 Task: Compose an email to rebecca987@gmail.com expressing admiration for her podcast and collaboration, and propose being a guest to discuss link building and email outreach.
Action: Mouse moved to (48, 92)
Screenshot: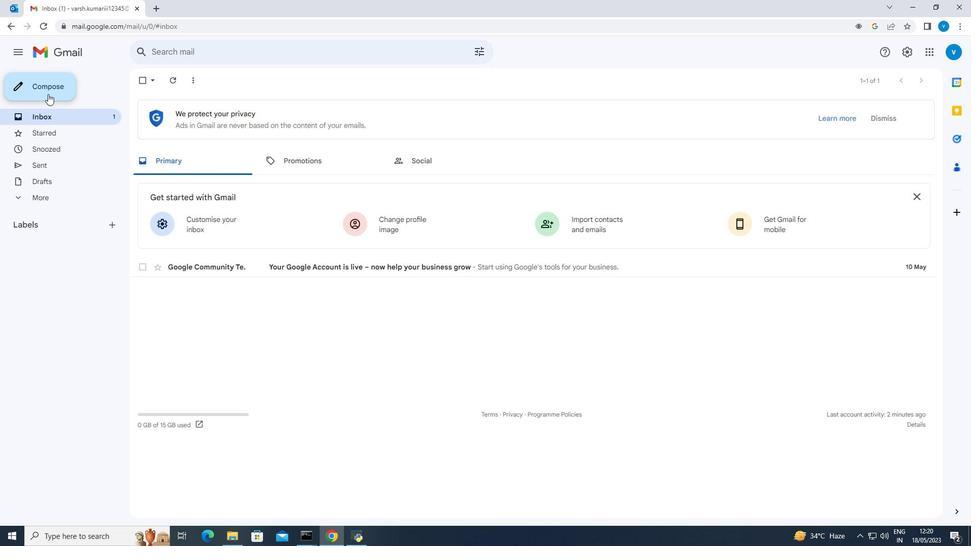 
Action: Mouse pressed left at (48, 92)
Screenshot: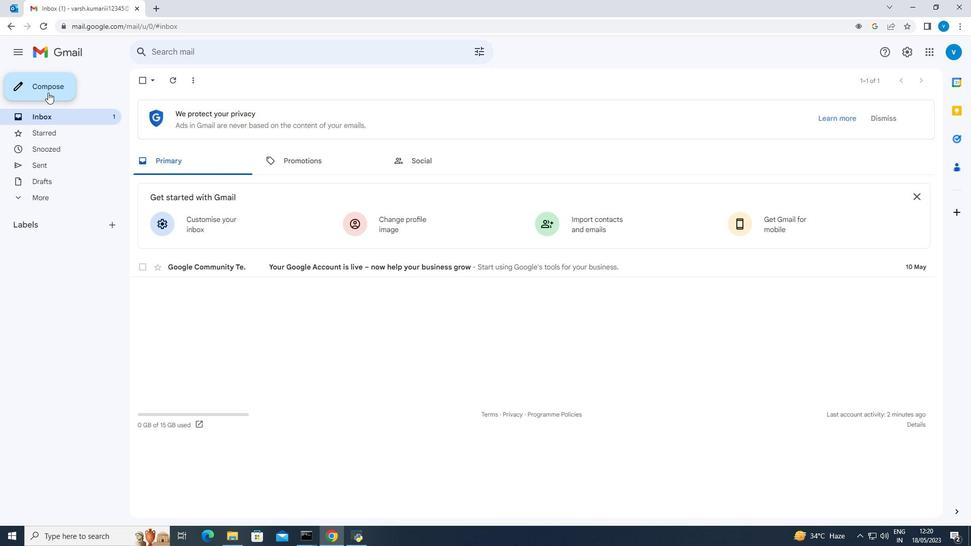 
Action: Mouse moved to (661, 243)
Screenshot: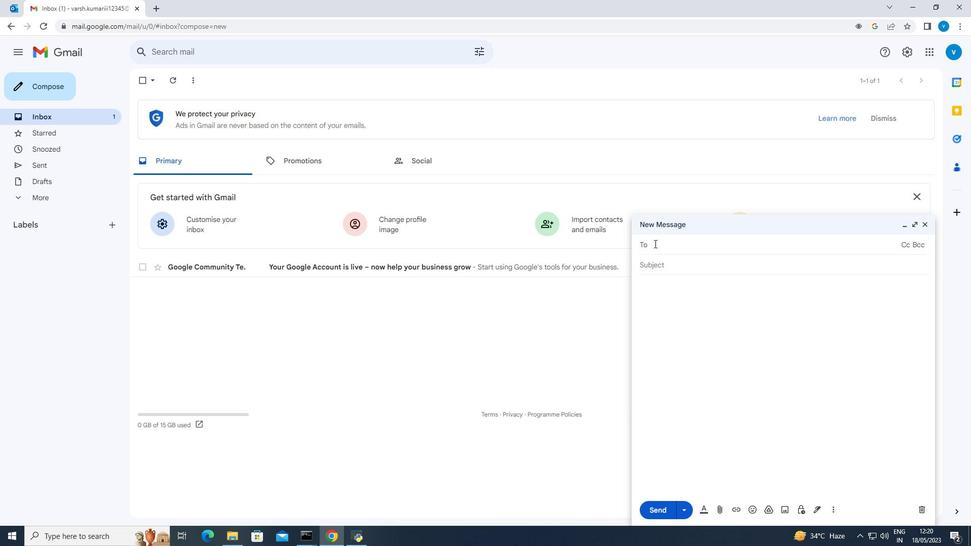 
Action: Mouse pressed left at (661, 243)
Screenshot: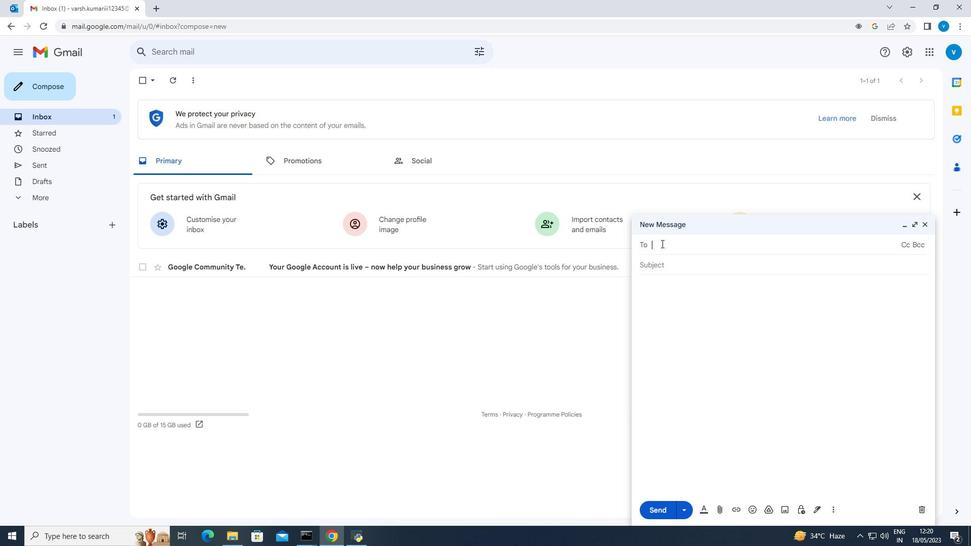 
Action: Mouse moved to (661, 243)
Screenshot: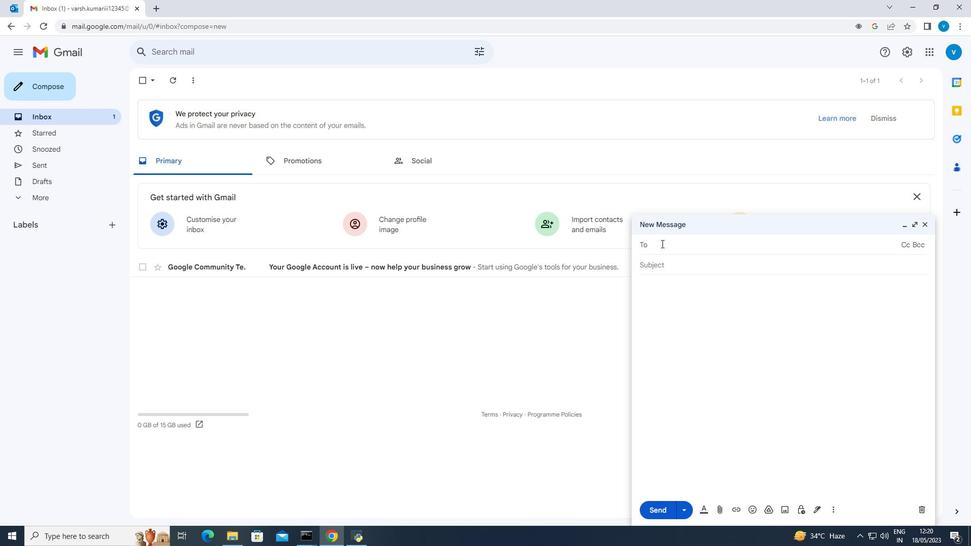 
Action: Key pressed rebecca987<Key.shift>@gmail.com
Screenshot: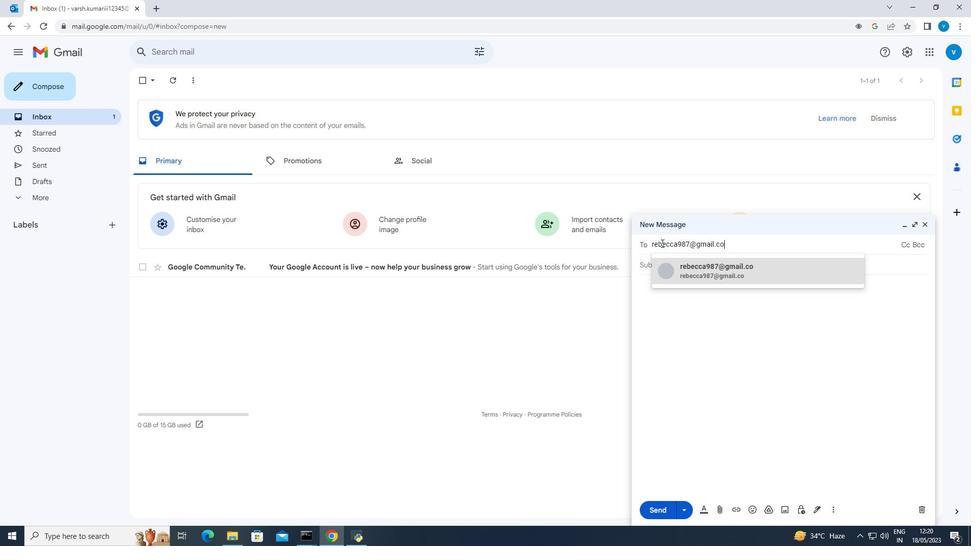 
Action: Mouse moved to (711, 276)
Screenshot: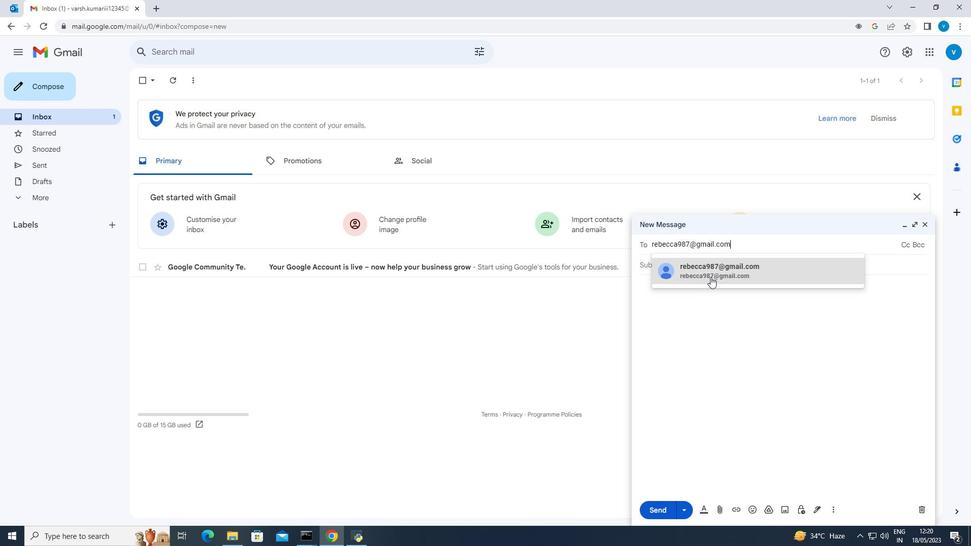 
Action: Mouse pressed left at (711, 276)
Screenshot: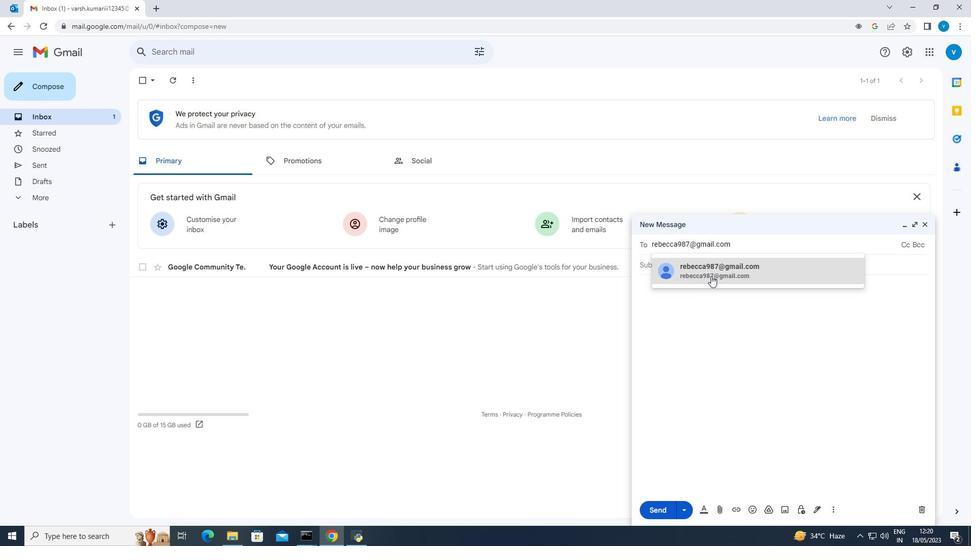 
Action: Mouse moved to (712, 273)
Screenshot: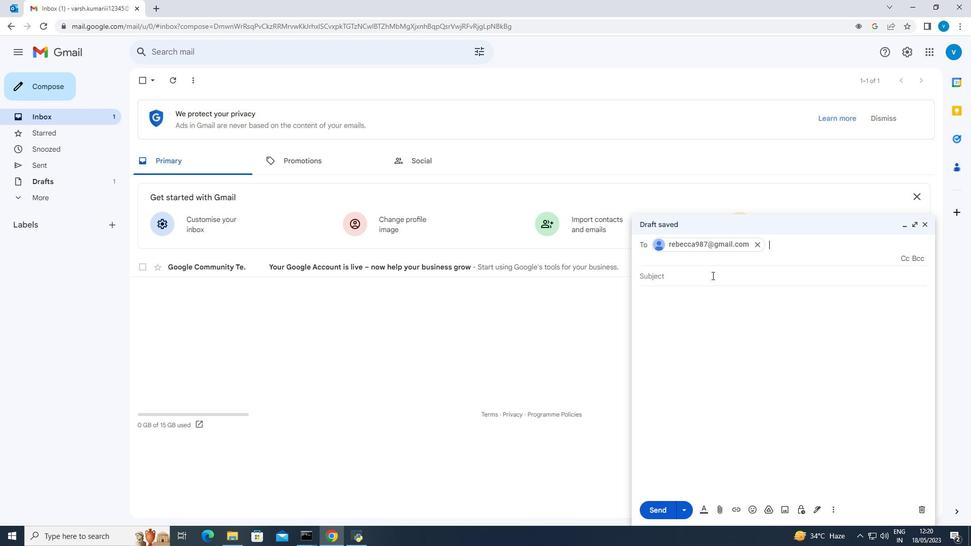 
Action: Mouse pressed left at (712, 273)
Screenshot: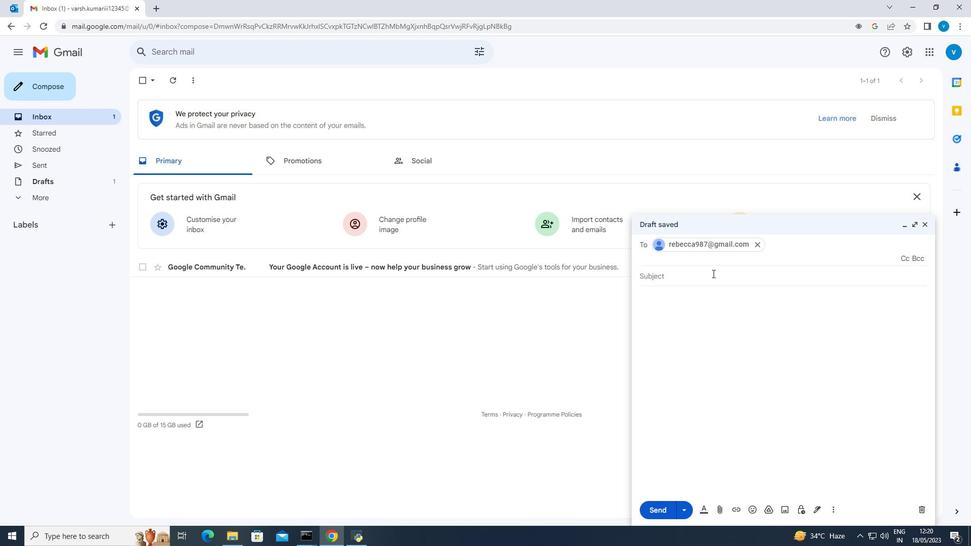 
Action: Key pressed <Key.shift><Key.shift><Key.shift><Key.shift><Key.shift><Key.shift><Key.shift>Rebecca,<Key.space><Key.shift>Ilo<Key.backspace><Key.backspace>ove<Key.space>what<Key.space>you're<Key.space>doing<Key.space>wit<Key.backspace><Key.backspace><Key.backspace><Key.space>and<Key.space>loved<Key.space>your<Key.space>collaboration.
Screenshot: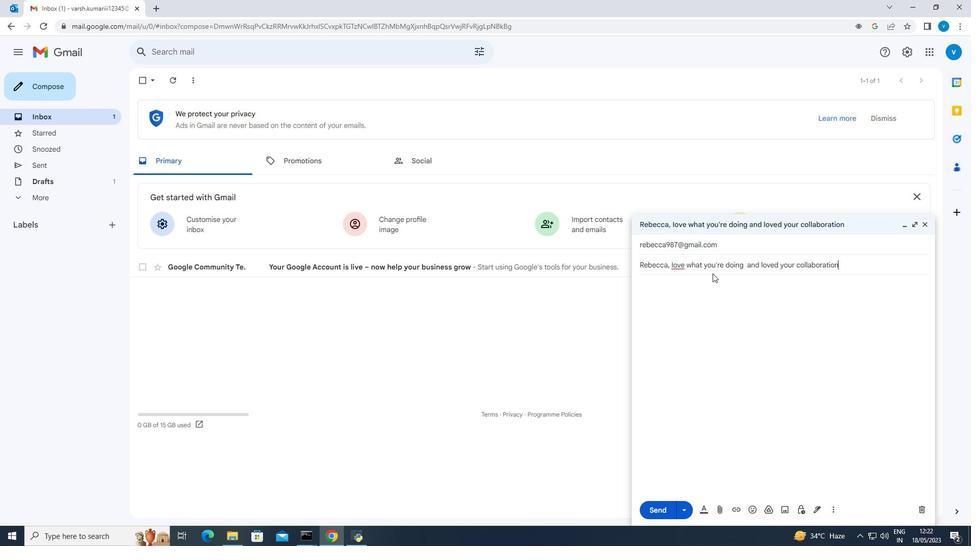 
Action: Mouse moved to (707, 332)
Screenshot: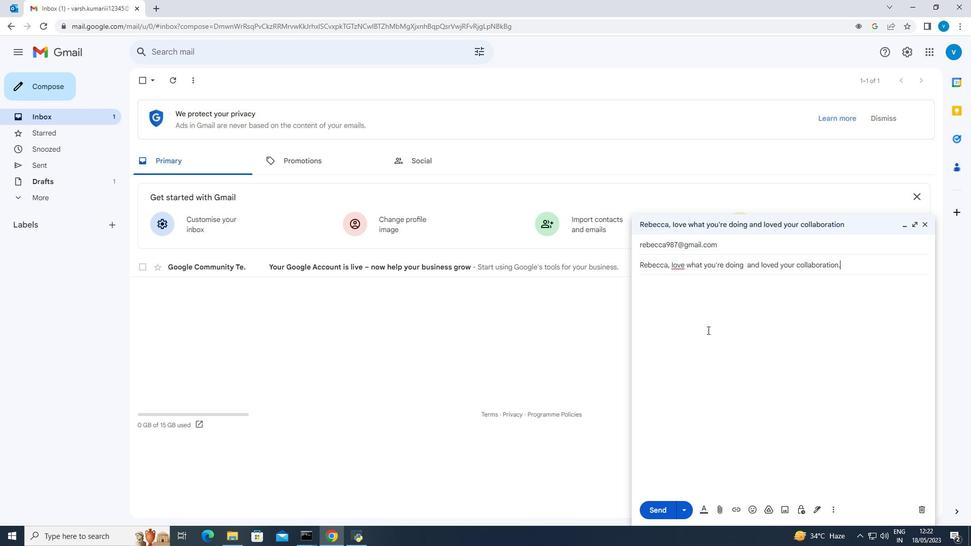
Action: Mouse pressed left at (707, 332)
Screenshot: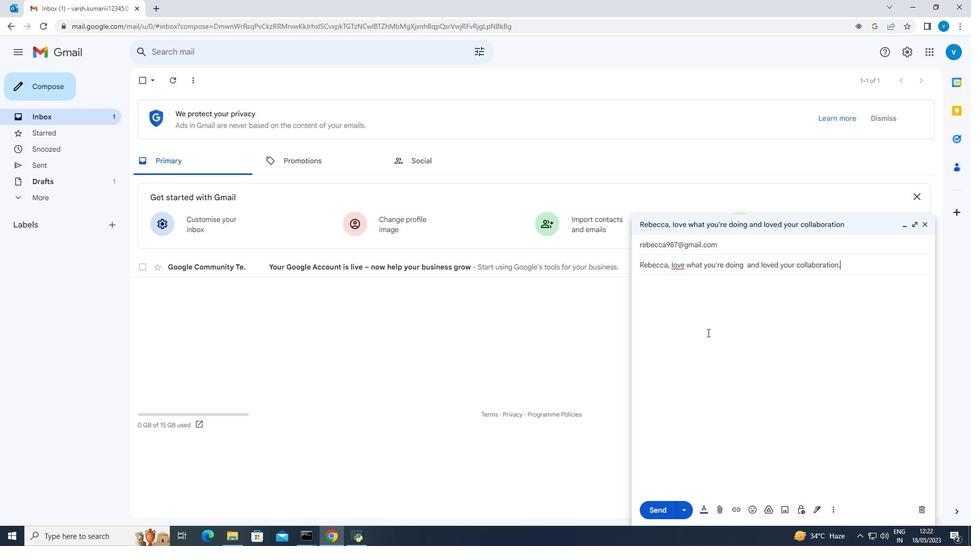 
Action: Key pressed <Key.shift>Hey<Key.space><Key.shift><Key.shift><Key.shift><Key.shift><Key.shift><Key.shift><Key.shift><Key.shift>Rebecca,<Key.space><Key.enter><Key.shift>Ivan<Key.space>here<Key.space>from<Key.space><Key.shift><Key.shift><Key.shift><Key.shift>Respona.<Key.space><Key.shift>I<Key.space>was<Key.space>listening<Key.space>to<Key.space>your<Key.space>podcast<Key.space>today<Key.space>about<Key.space>content
Screenshot: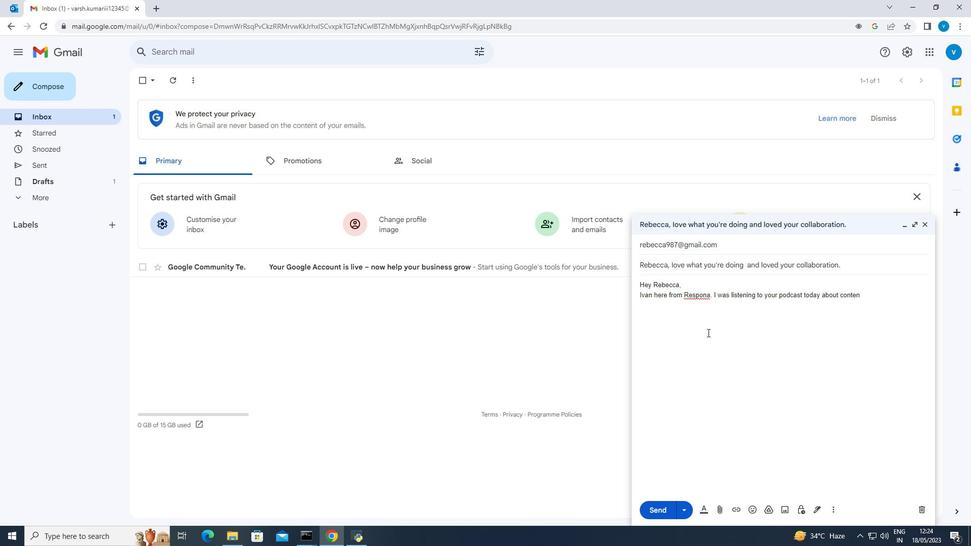 
Action: Mouse moved to (704, 336)
Screenshot: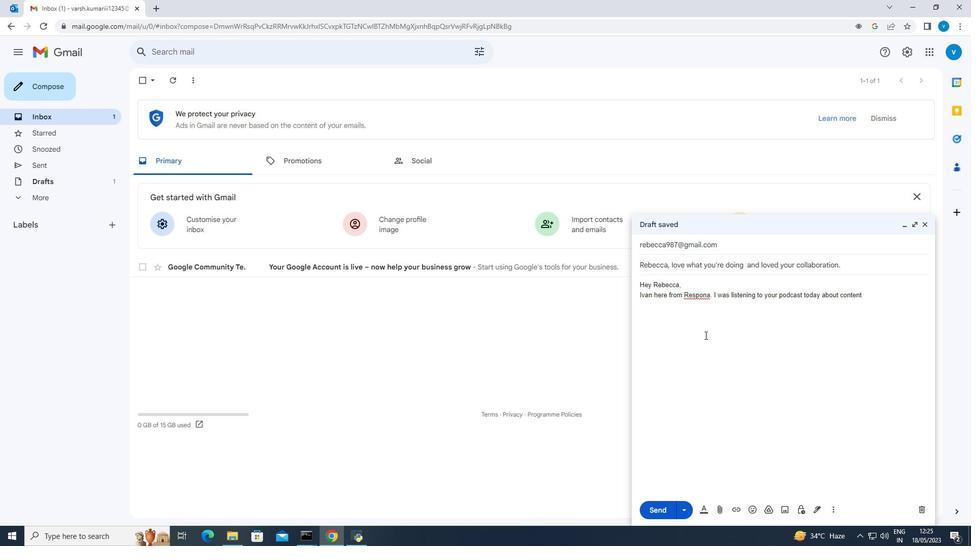 
Action: Key pressed <Key.space>marketing<Key.space>and<Key.space>was<Key.space>really<Key.space>impressed.<Key.backspace><Key.space>by<Key.space>your<Key.space>knowledge<Key.space>on<Key.space>the<Key.space>subject.<Key.space>i<Key.backspace><Key.shift><Key.shift><Key.shift><Key.shift><Key.shift>I<Key.space>really<Key.space>loved<Key.space>your<Key.space>collaboration<Key.space>with<Key.space>us.<Key.enter><Key.enter>keep<Key.space>it<Key.space>up.<Key.enter><Key.enter>w<Key.backspace><Key.shift>What<Key.space>impressed<Key.space>me<Key.space>the<Key.space>most<Key.space>was<Key.space>the<Key.space>most<Key.space>was<Key.space>the<Key.space>fact<Key.space>that<Key.space>you<Key.space>mentioned<Key.space>link<Key.space>building<Key.space>as<Key.space>an<Key.space>important<Key.space>aspect<Key.space>of<Key.space>your<Key.space>process.<Key.enter><Key.enter><Key.shift>I<Key.space>happen<Key.space>to<Key.space>work<Key.space>in<Key.space>that<Key.space>field<Key.space>and<Key.space>have<Key.space>some<Key.space>interesting<Key.space>ideas<Key.space>on<Key.space>the<Key.space>topic.<Key.enter><Key.enter><Key.shift>I<Key.space>was<Key.space>wondering<Key.space>whether<Key.space>you<Key.space>accept<Key.space>new<Key.space>guests<Key.space>for<Key.space>your<Key.space>podcast<Key.space><Key.backspace>;<Key.space><Key.shift>I'd<Key.space>love<Key.space>to<Key.space>chat<Key.space>with<Key.space>you<Key.space>about<Key.shift_r>:<Key.enter><Key.enter>-<Key.shift><Key.shift><Key.shift><Key.shift>Link<Key.space>building<Key.enter>-<Key.shift><Key.shift>Email<Key.space>outreach<Key.enter>-<Key.shift>Backlinks<Key.enter><Key.enter><Key.shift><Key.shift><Key.shift>Plus,<Key.space>many<Key.space>more<Key.space>that<Key.space><Key.shift>I<Key.space>believe<Key.space>your<Key.space>audience<Key.space>will<Key.space>find<Key.space>interesting.
Screenshot: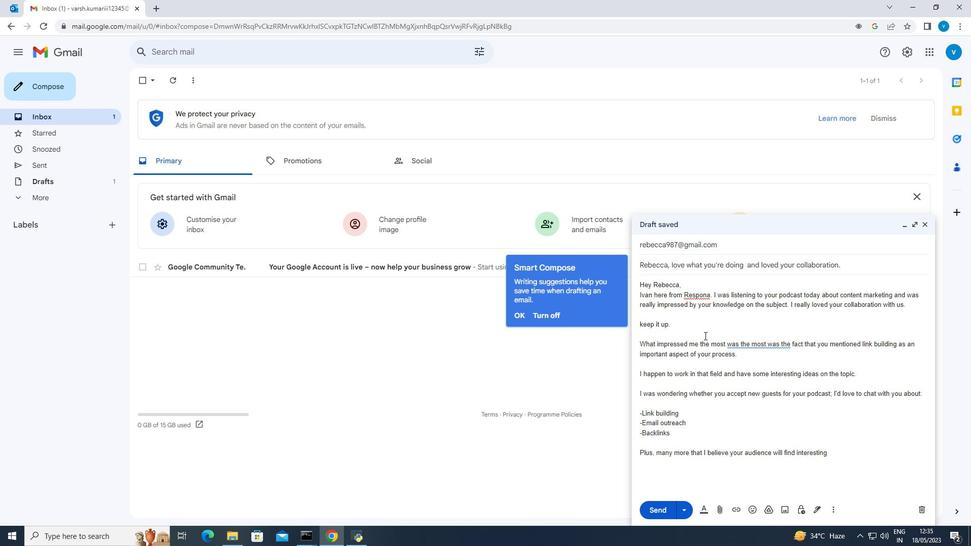 
Action: Mouse moved to (655, 505)
Screenshot: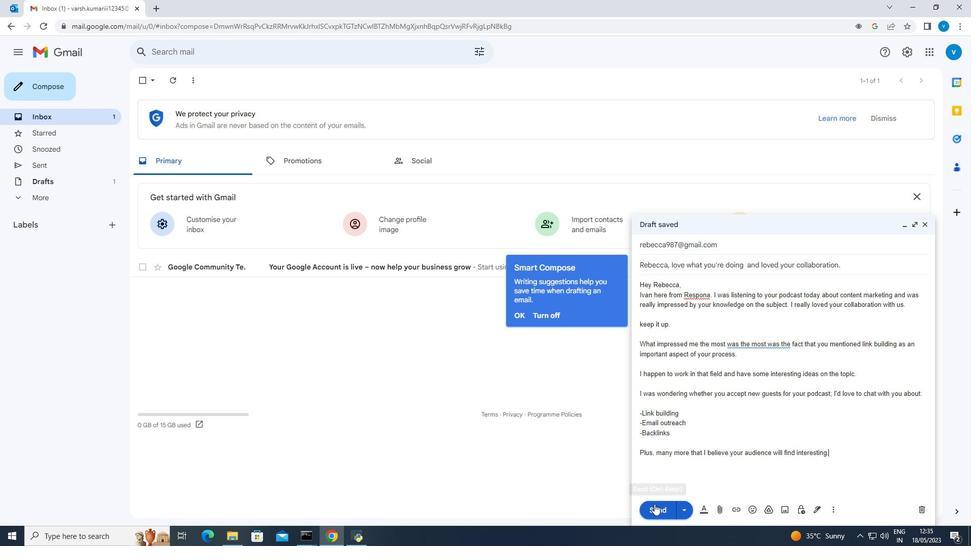 
Action: Mouse pressed left at (655, 505)
Screenshot: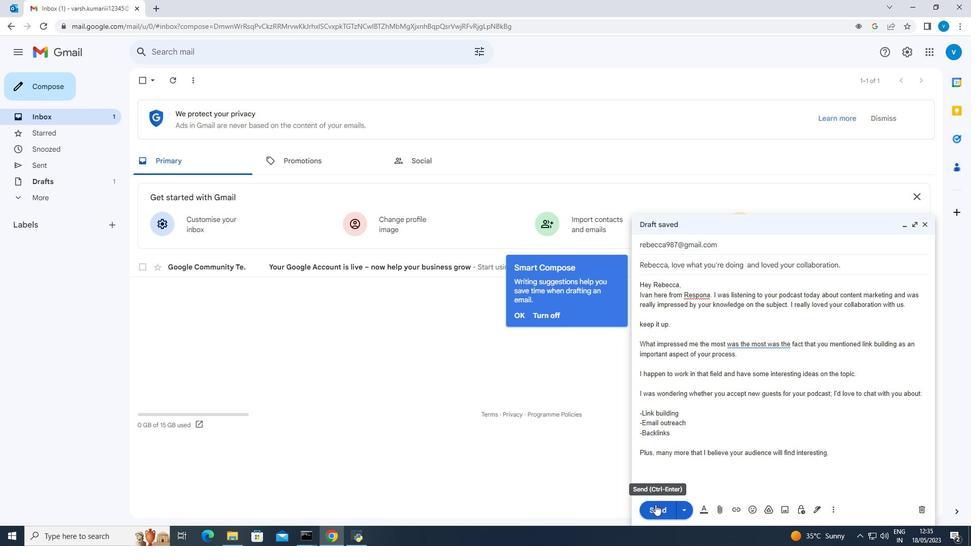 
